 Task: Find tasks that are due this week in the email application.
Action: Mouse moved to (21, 146)
Screenshot: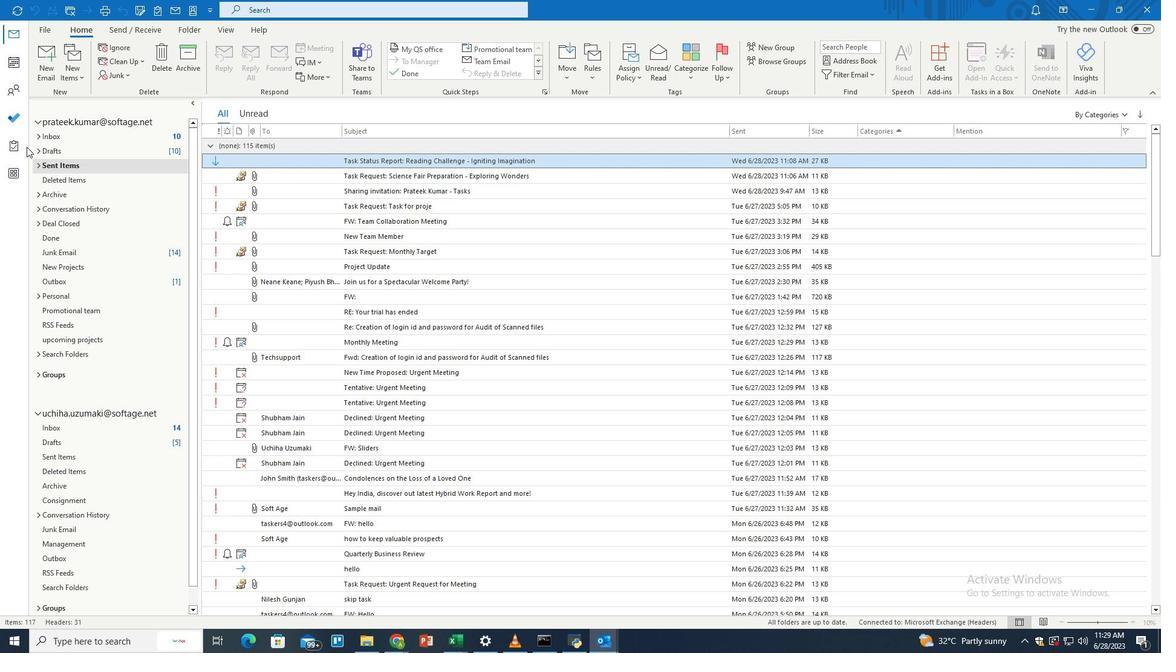 
Action: Mouse pressed left at (21, 146)
Screenshot: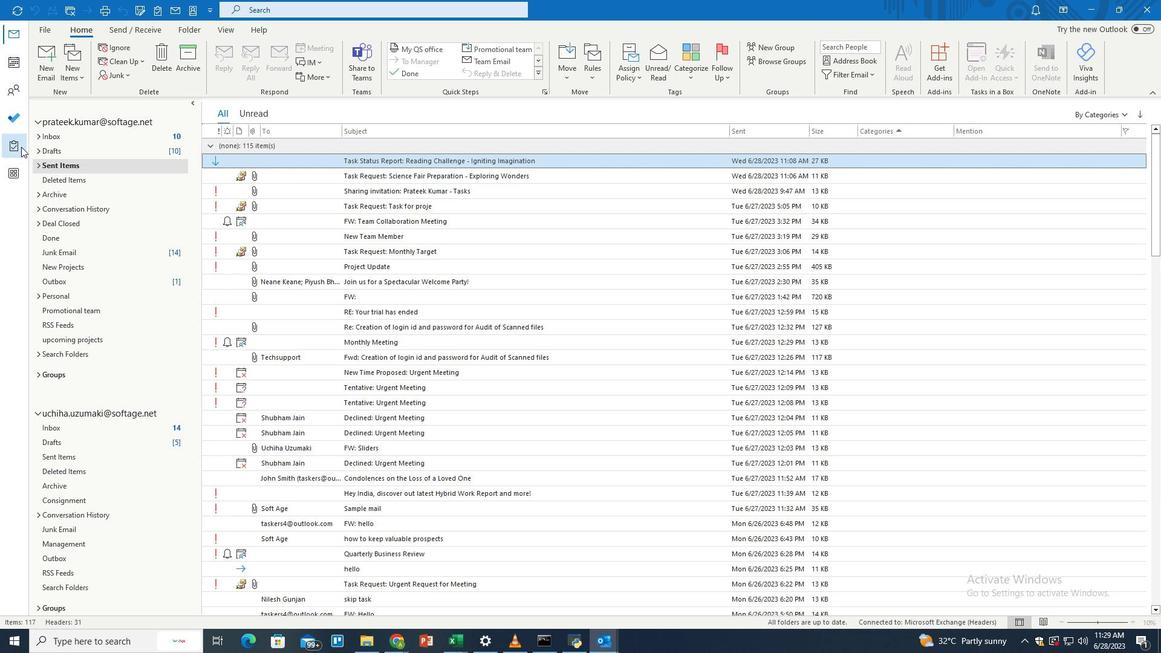 
Action: Mouse moved to (495, 11)
Screenshot: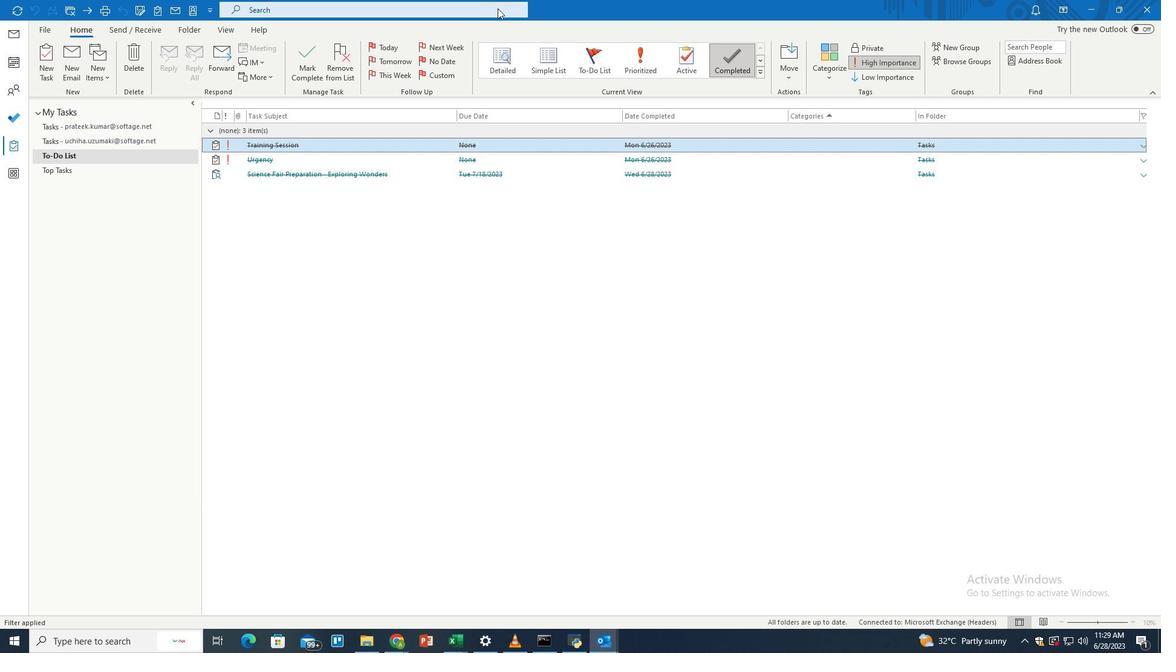
Action: Mouse pressed left at (495, 11)
Screenshot: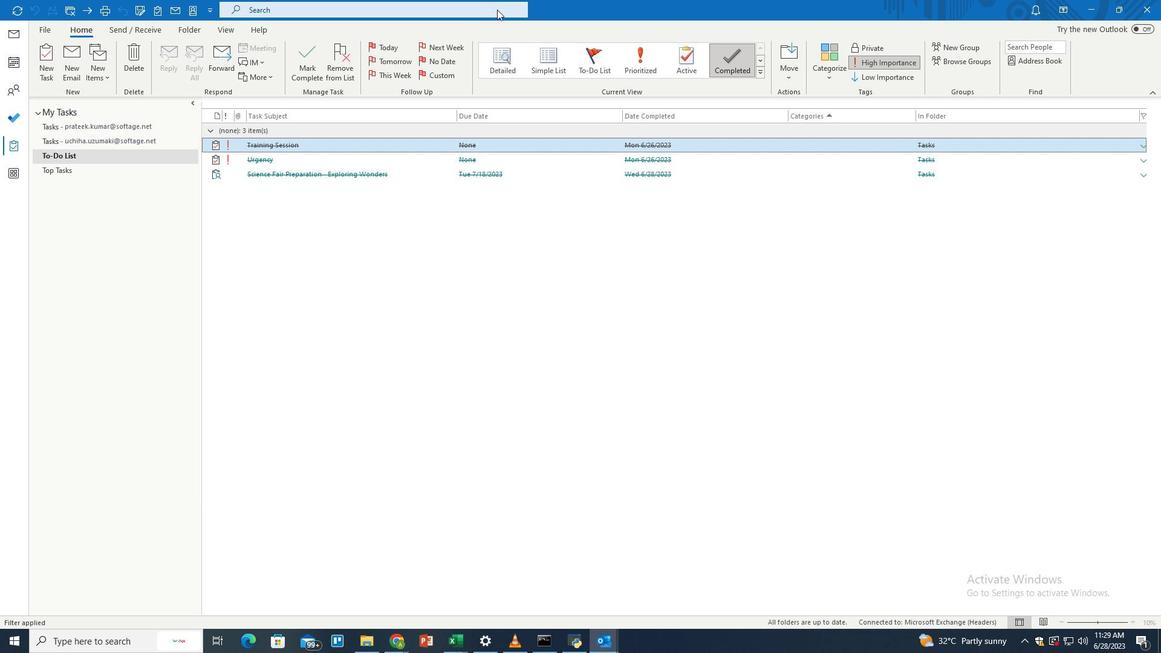 
Action: Mouse moved to (566, 8)
Screenshot: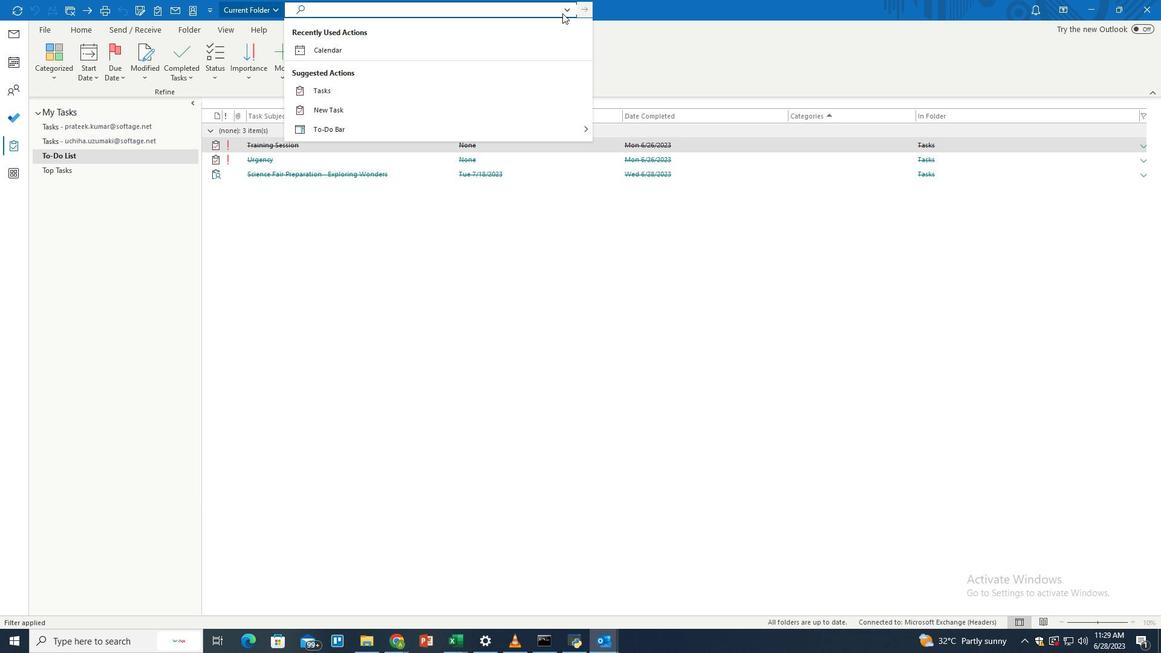 
Action: Mouse pressed left at (566, 8)
Screenshot: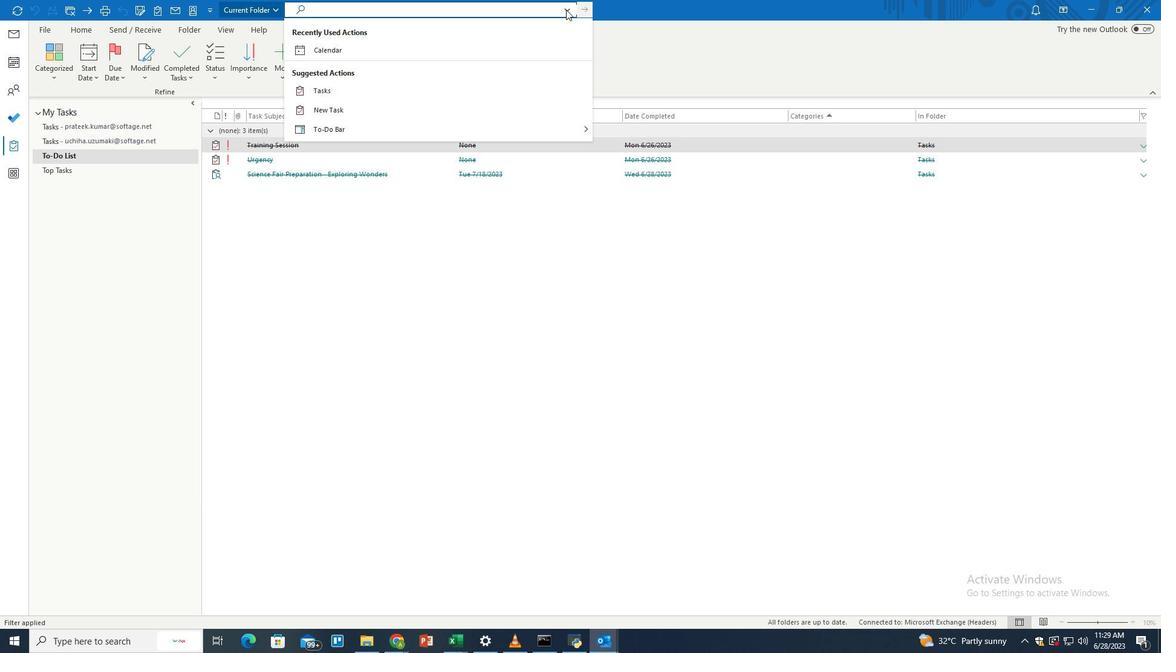 
Action: Mouse moved to (352, 98)
Screenshot: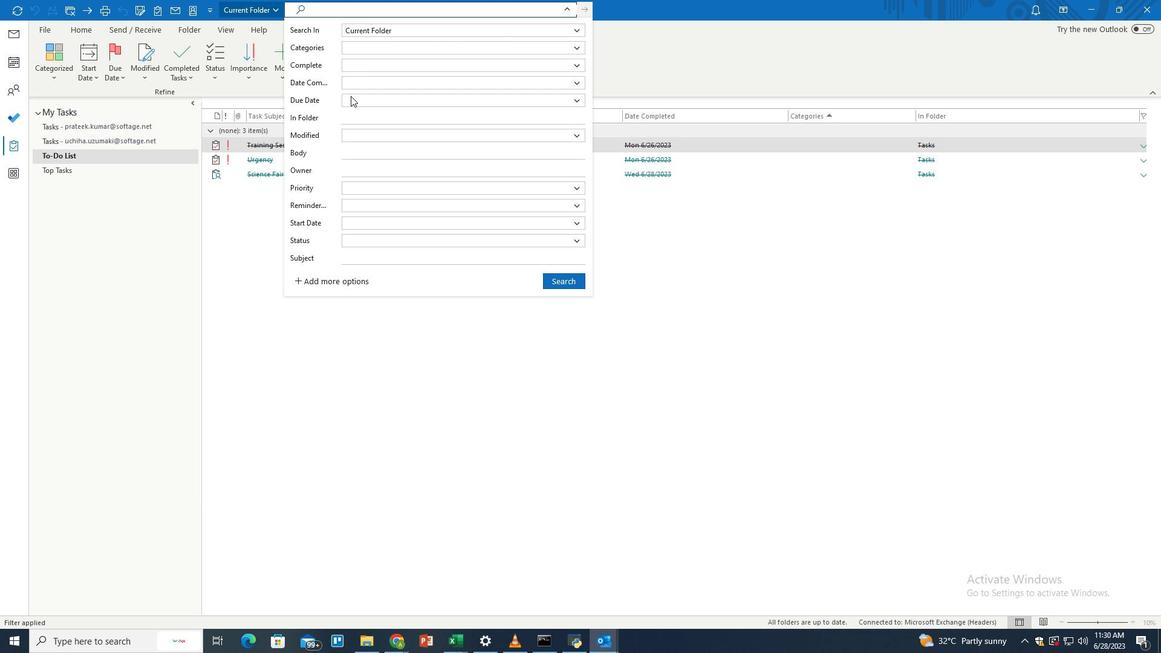 
Action: Mouse pressed left at (352, 98)
Screenshot: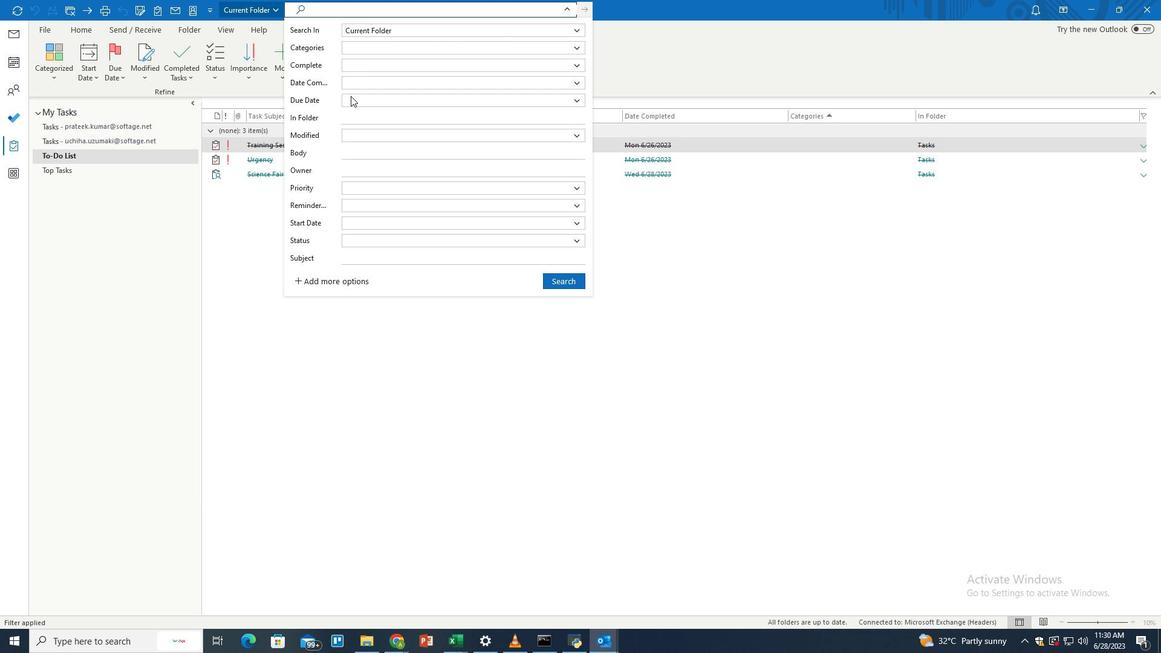 
Action: Mouse moved to (359, 157)
Screenshot: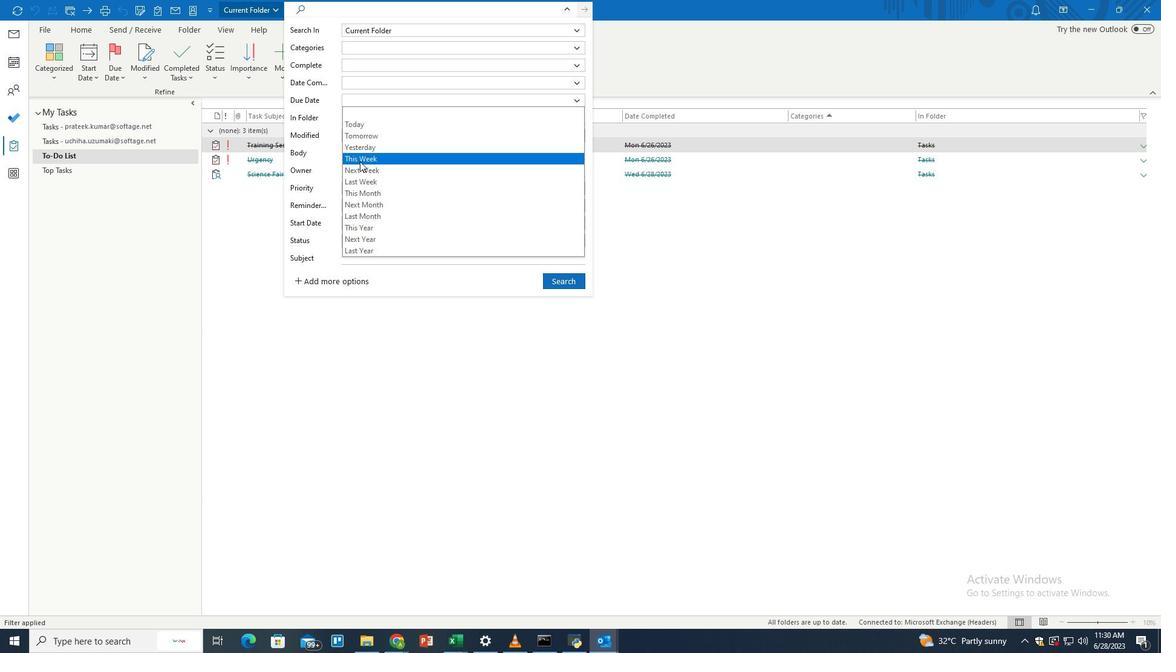 
Action: Mouse pressed left at (359, 157)
Screenshot: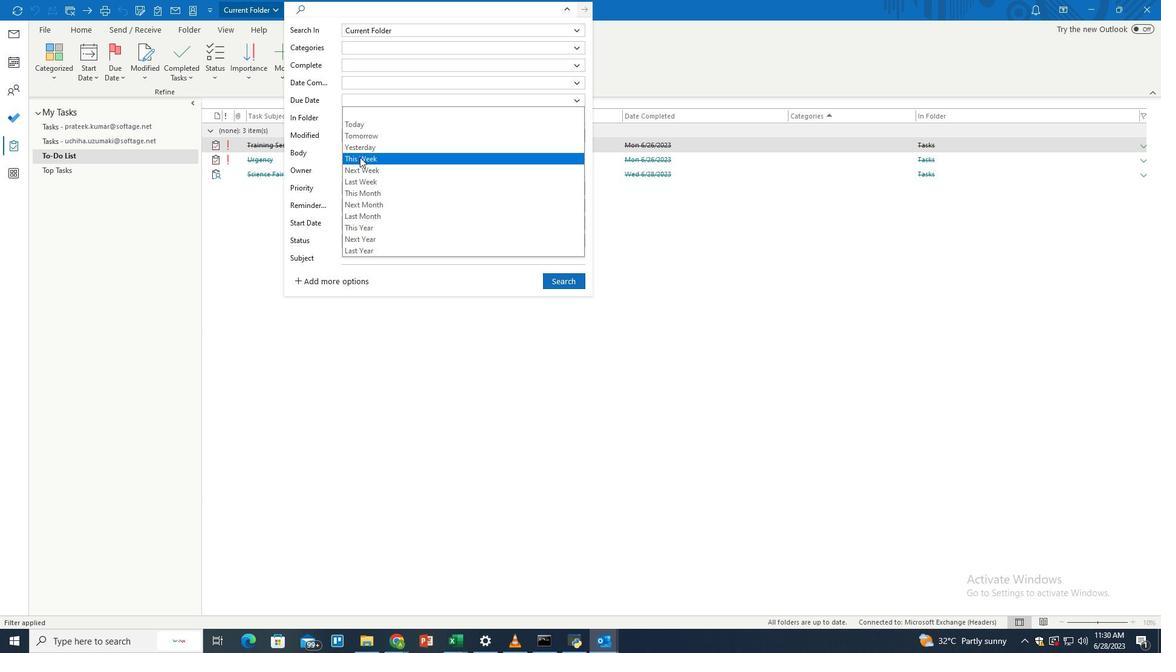 
Action: Mouse moved to (559, 281)
Screenshot: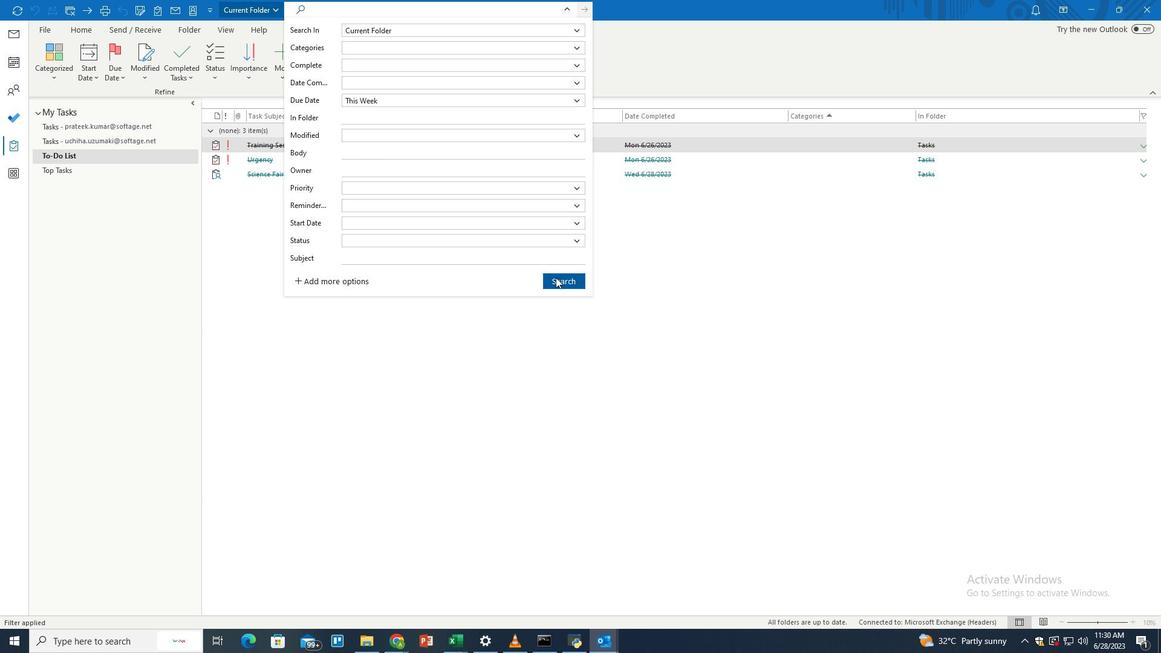 
Action: Mouse pressed left at (559, 281)
Screenshot: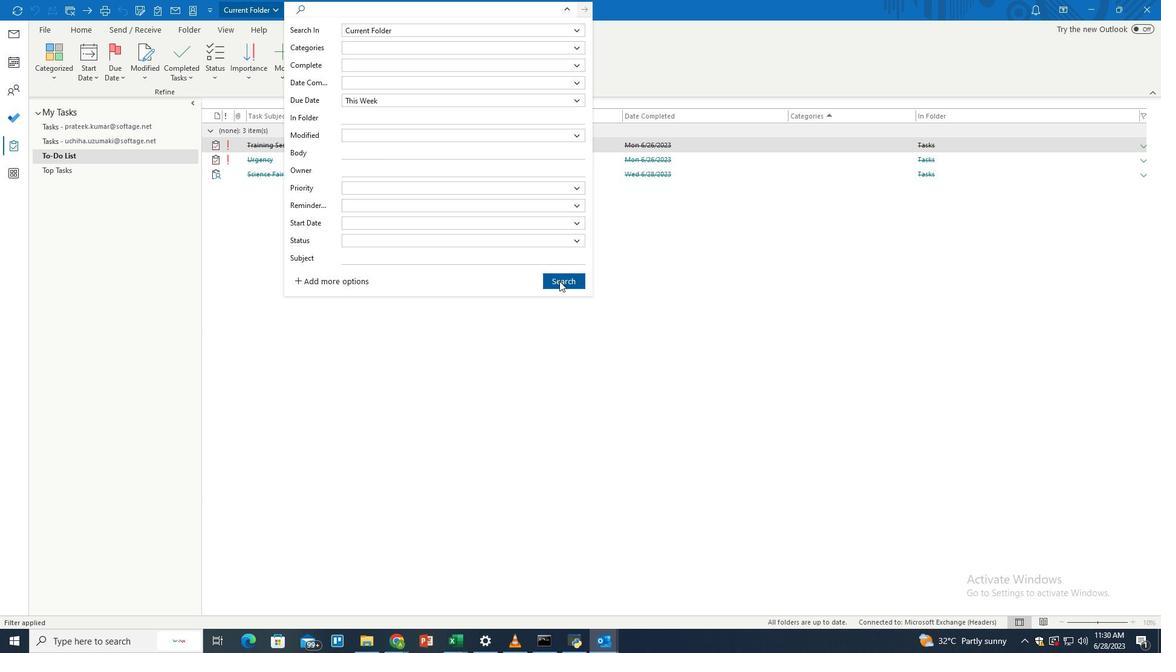 
Action: Mouse moved to (436, 251)
Screenshot: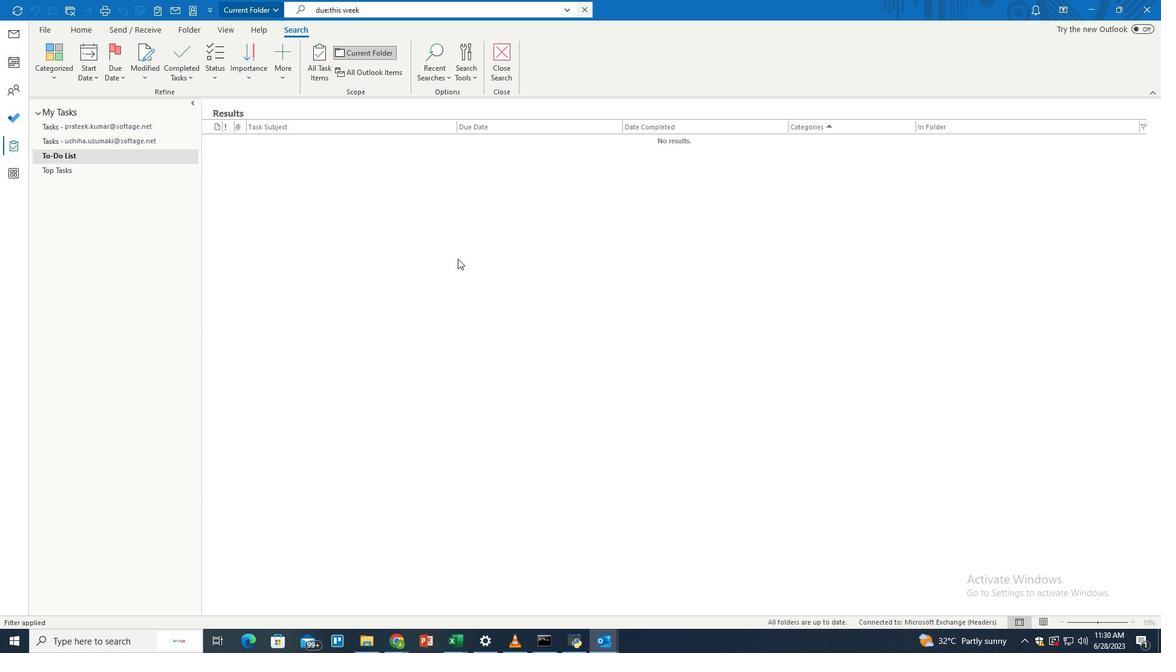 
